 Task: Add Irwin Naturals Steel-Libido Red to the cart.
Action: Mouse moved to (224, 110)
Screenshot: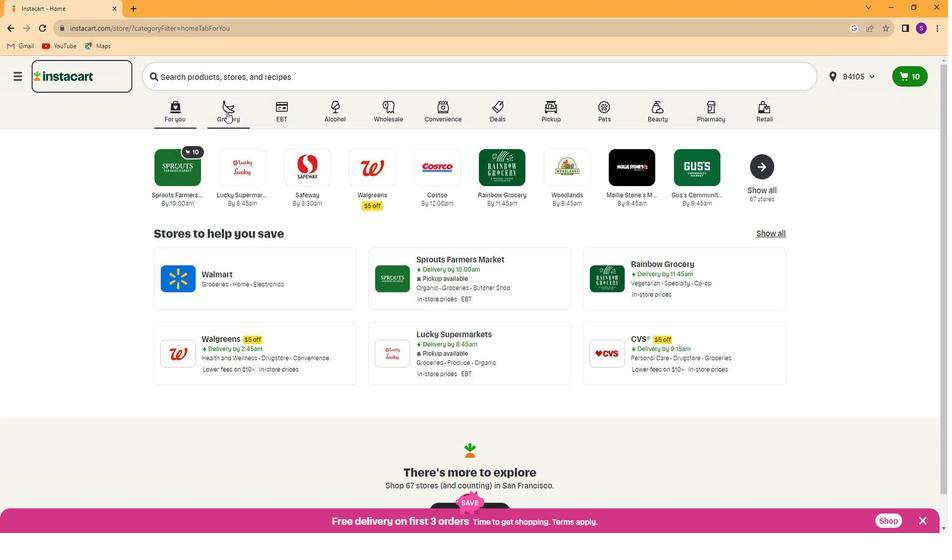 
Action: Mouse pressed left at (224, 110)
Screenshot: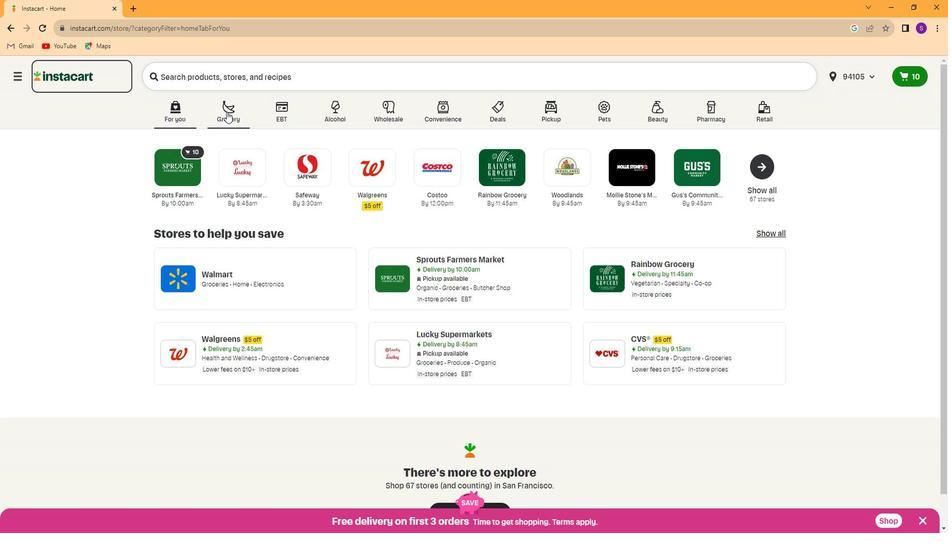 
Action: Mouse moved to (635, 171)
Screenshot: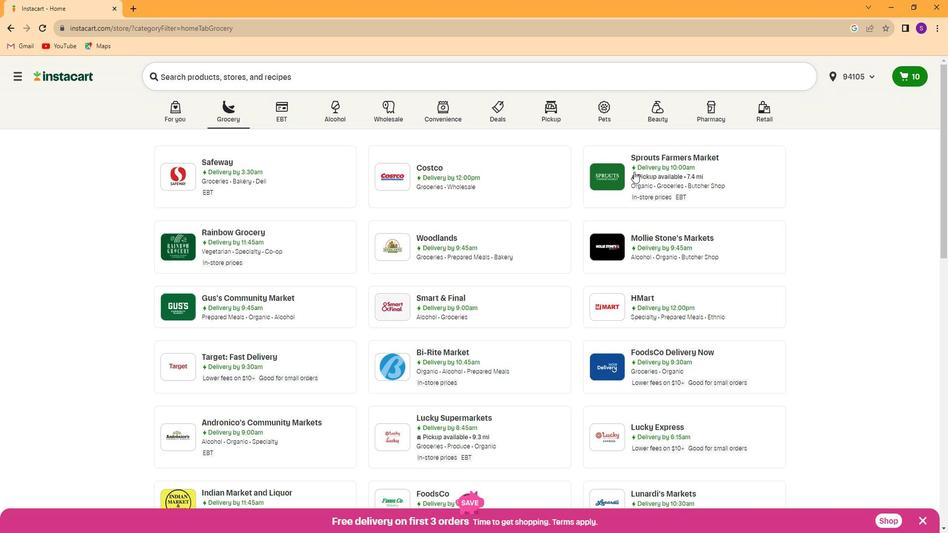 
Action: Mouse pressed left at (635, 171)
Screenshot: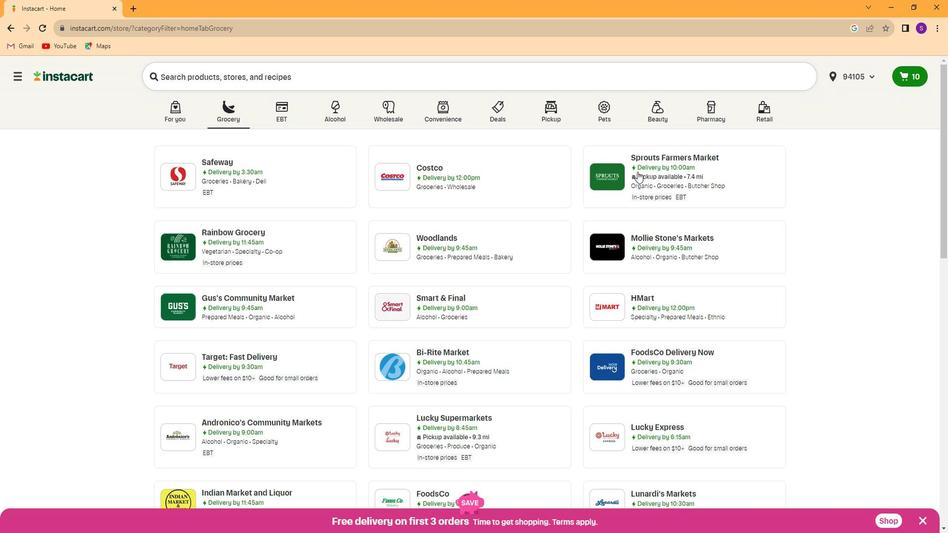 
Action: Mouse moved to (79, 396)
Screenshot: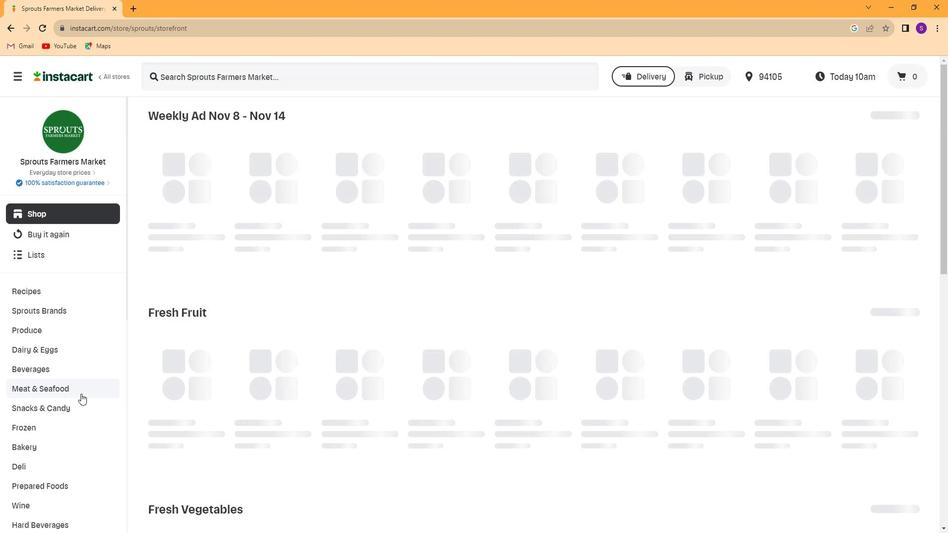 
Action: Mouse scrolled (79, 395) with delta (0, 0)
Screenshot: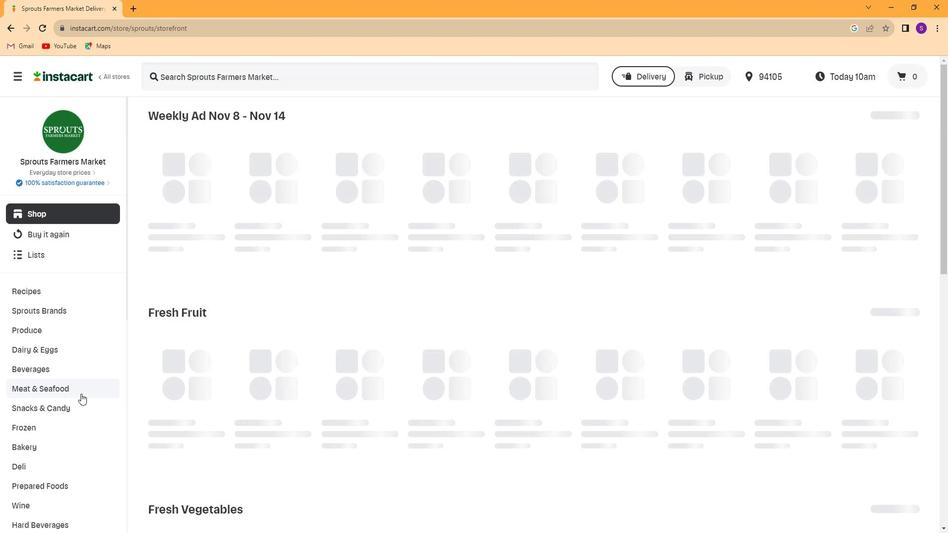 
Action: Mouse scrolled (79, 395) with delta (0, 0)
Screenshot: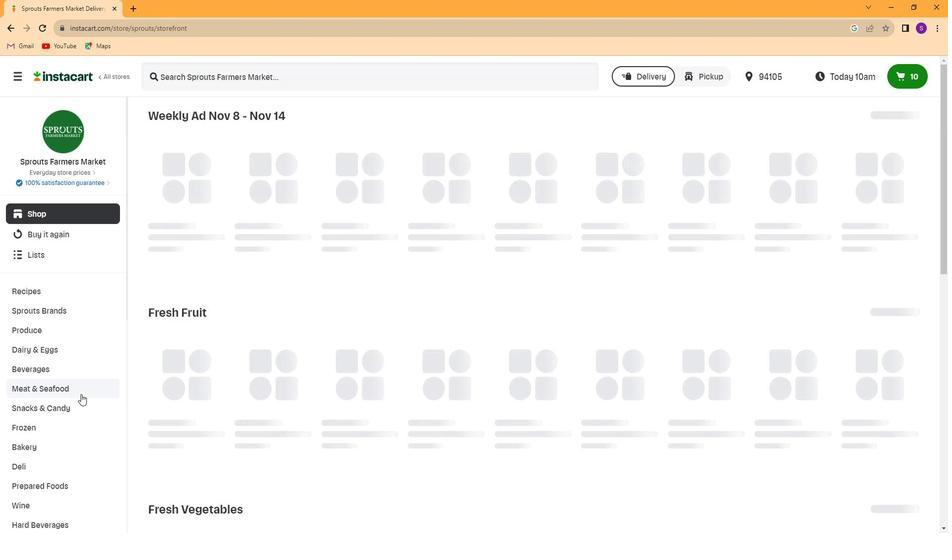 
Action: Mouse scrolled (79, 395) with delta (0, 0)
Screenshot: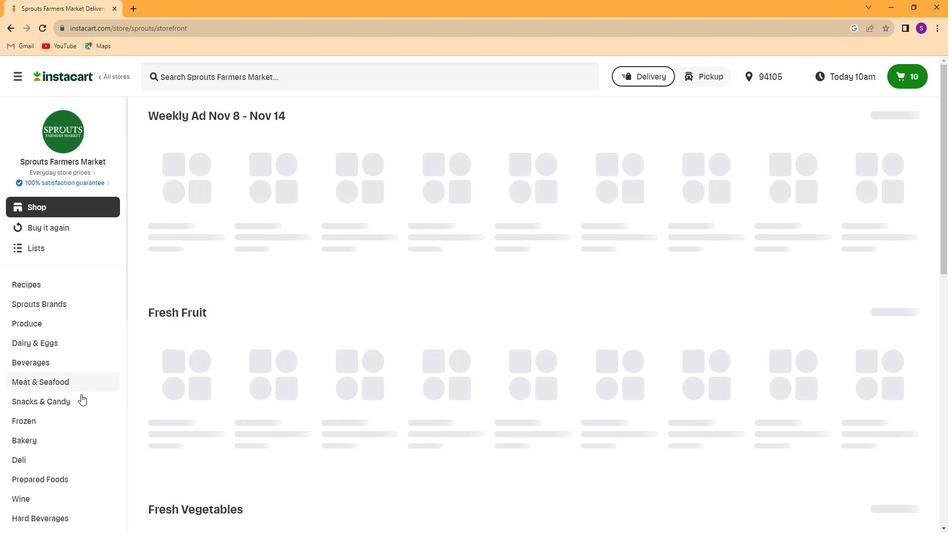 
Action: Mouse scrolled (79, 395) with delta (0, 0)
Screenshot: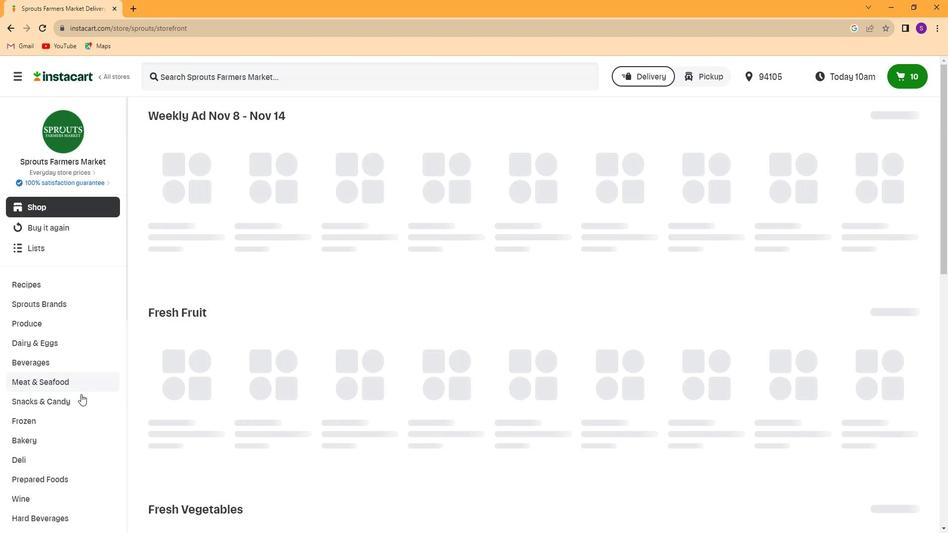 
Action: Mouse scrolled (79, 395) with delta (0, 0)
Screenshot: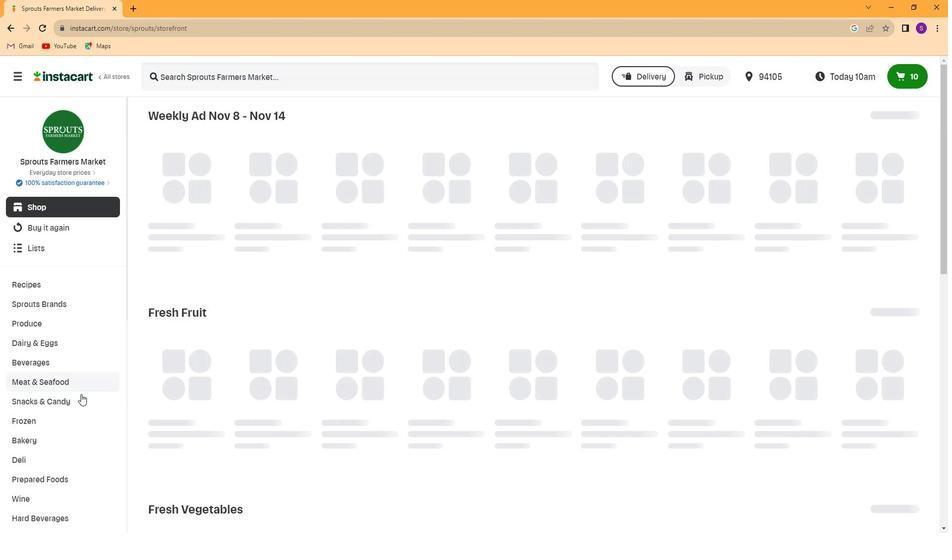 
Action: Mouse scrolled (79, 395) with delta (0, 0)
Screenshot: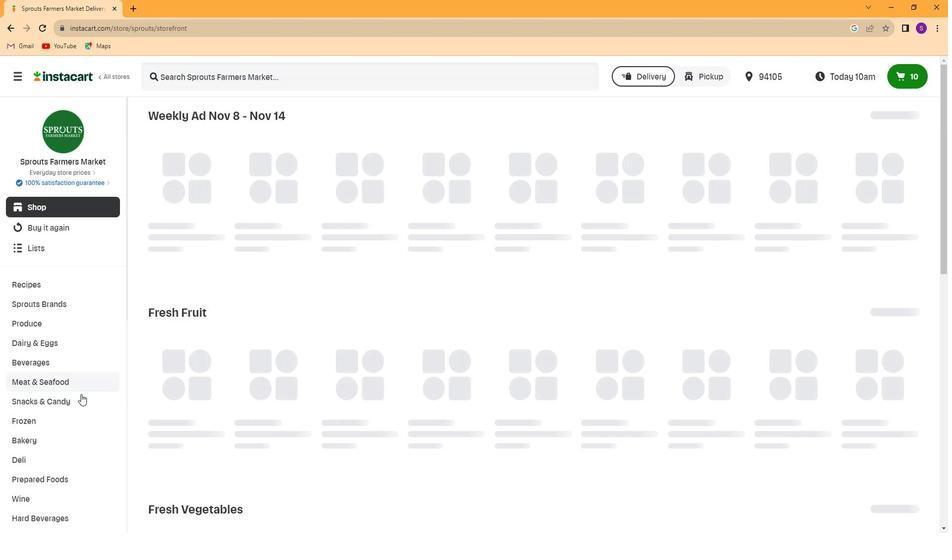 
Action: Mouse scrolled (79, 395) with delta (0, 0)
Screenshot: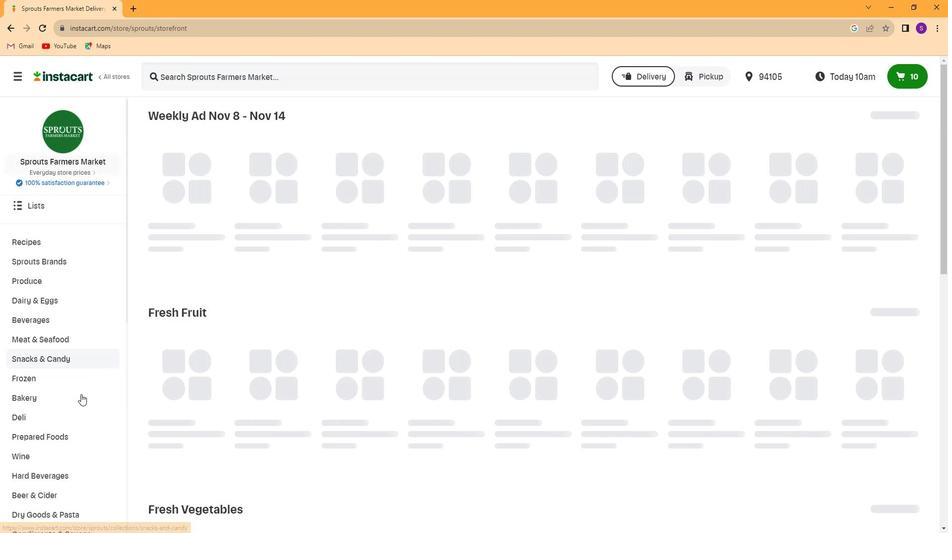 
Action: Mouse scrolled (79, 395) with delta (0, 0)
Screenshot: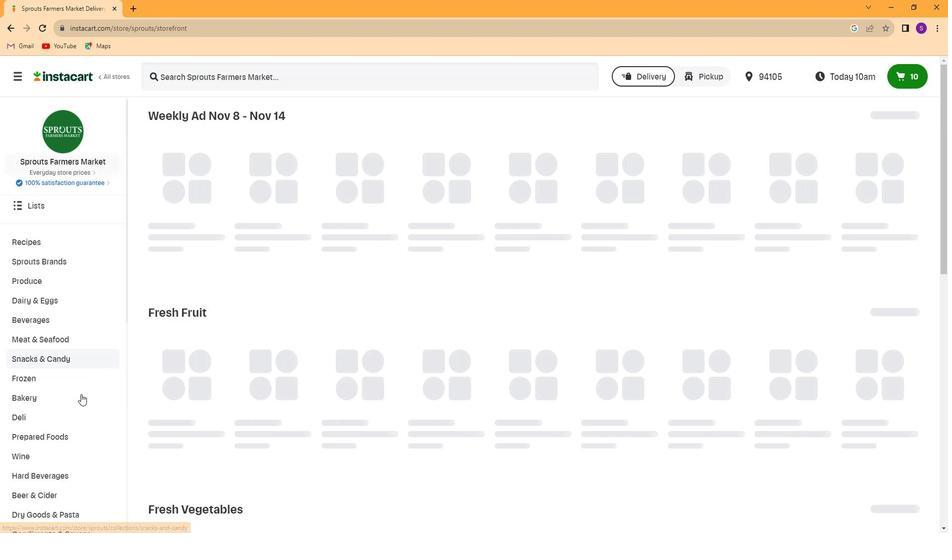 
Action: Mouse scrolled (79, 395) with delta (0, 0)
Screenshot: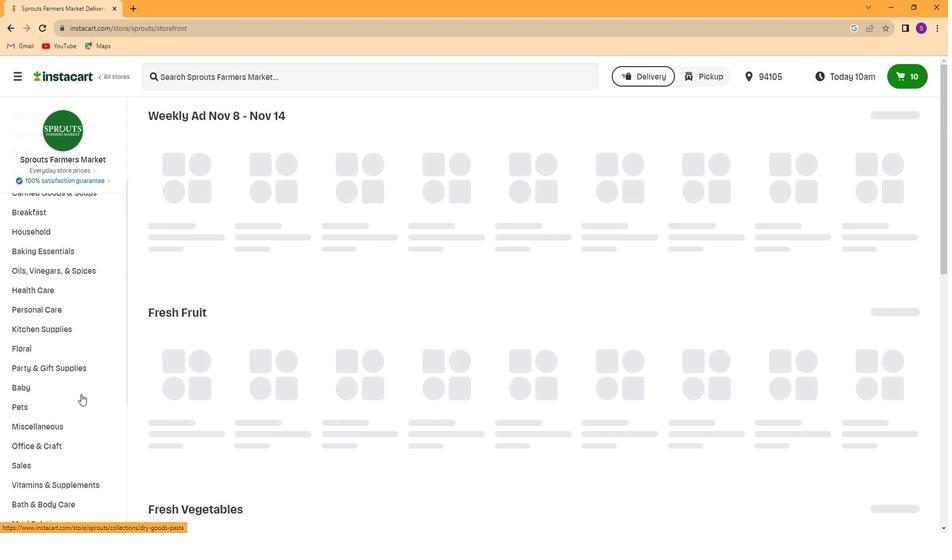 
Action: Mouse scrolled (79, 395) with delta (0, 0)
Screenshot: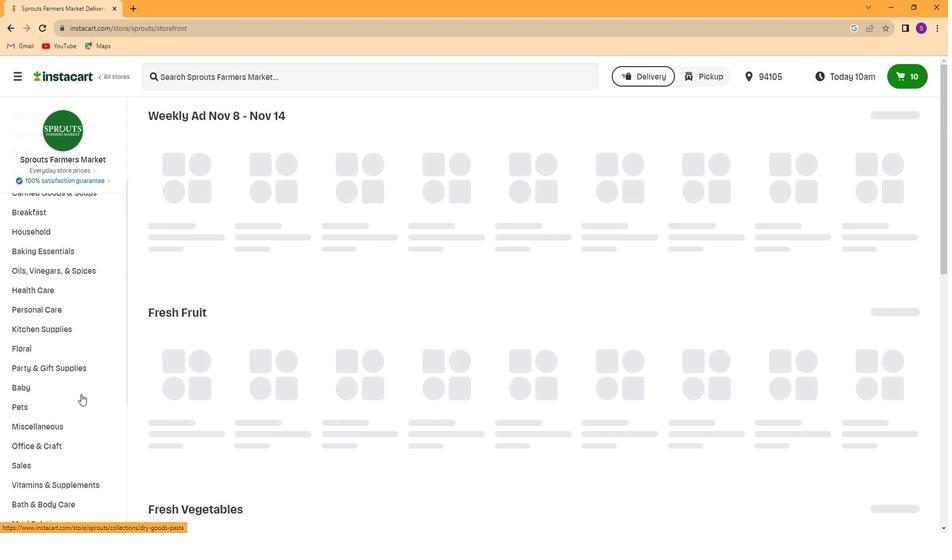 
Action: Mouse scrolled (79, 395) with delta (0, 0)
Screenshot: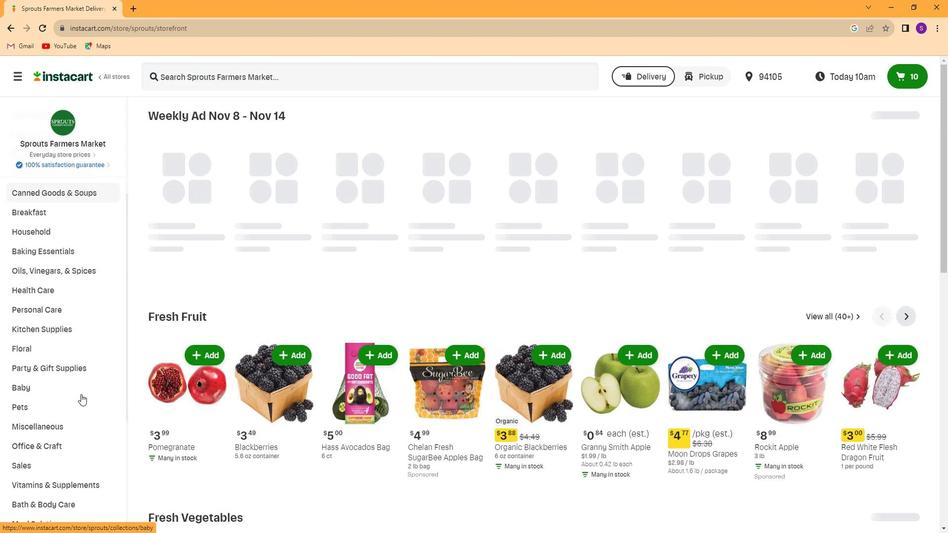
Action: Mouse scrolled (79, 395) with delta (0, 0)
Screenshot: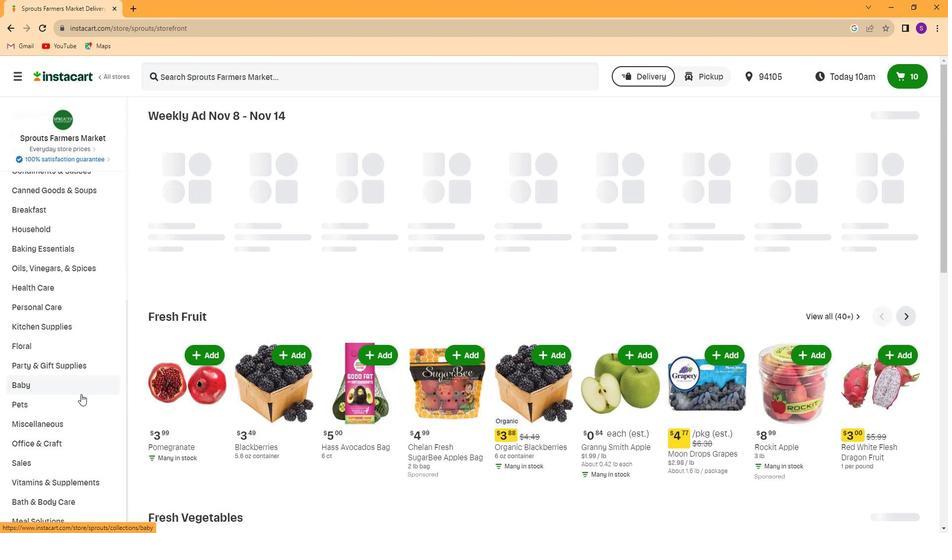 
Action: Mouse scrolled (79, 395) with delta (0, 0)
Screenshot: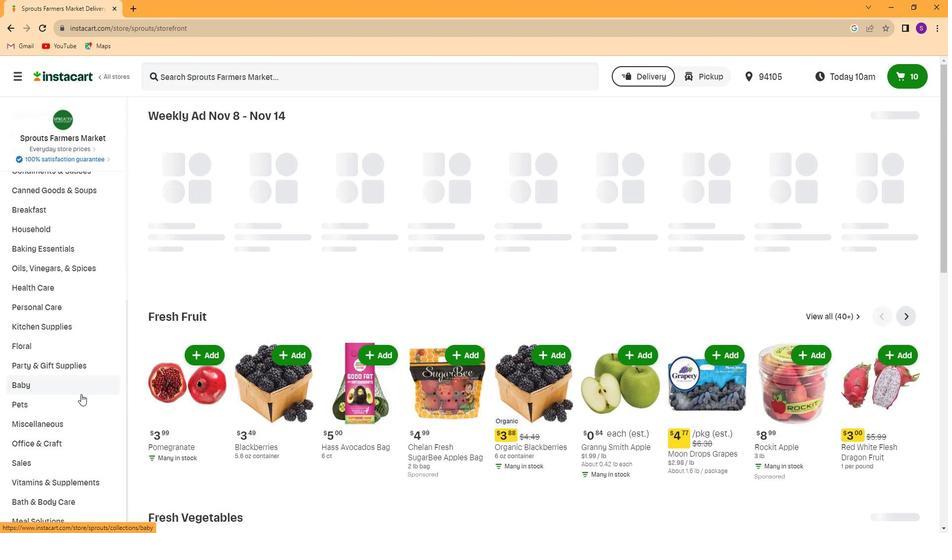 
Action: Mouse scrolled (79, 395) with delta (0, 0)
Screenshot: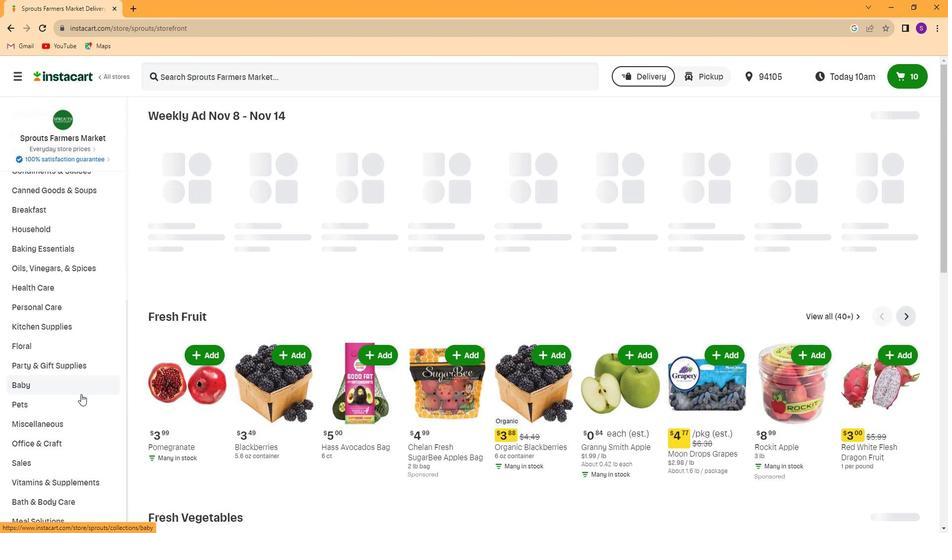 
Action: Mouse scrolled (79, 395) with delta (0, 0)
Screenshot: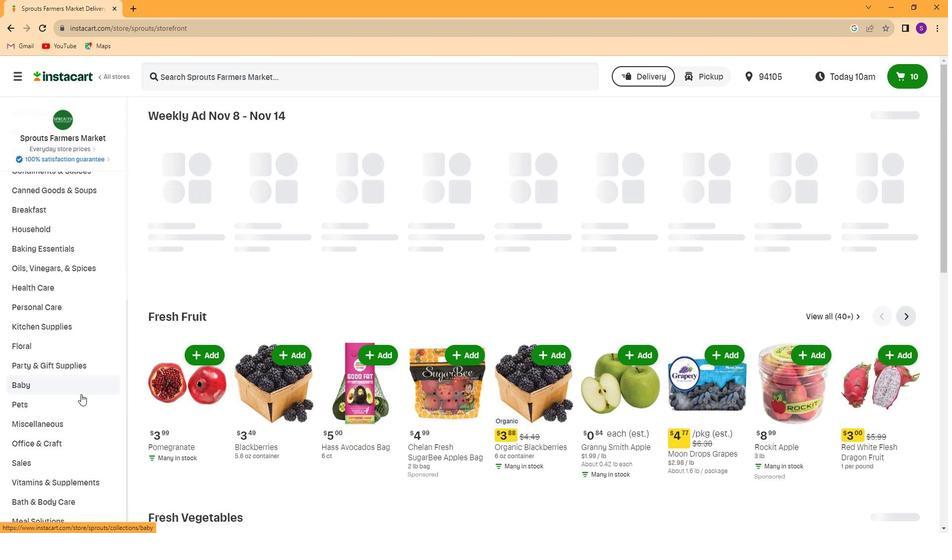 
Action: Mouse scrolled (79, 395) with delta (0, 0)
Screenshot: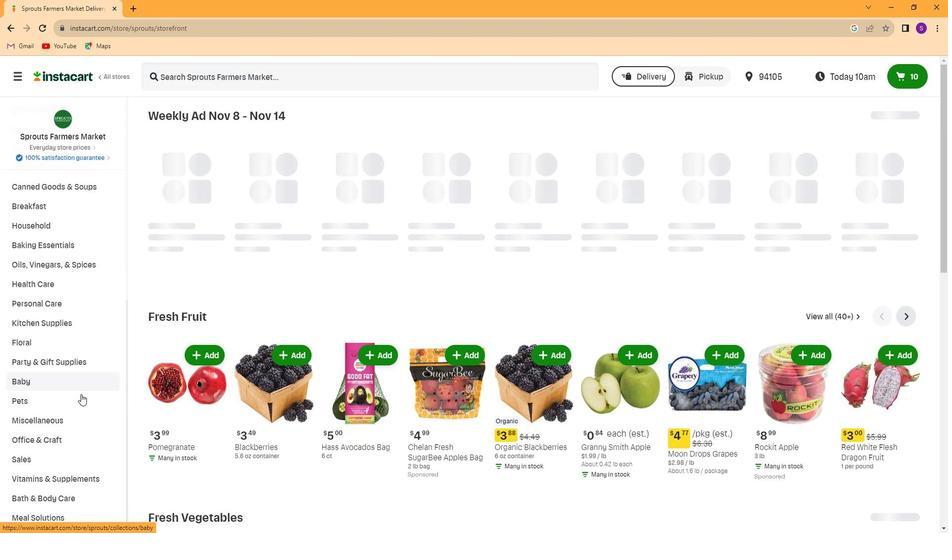 
Action: Mouse moved to (90, 482)
Screenshot: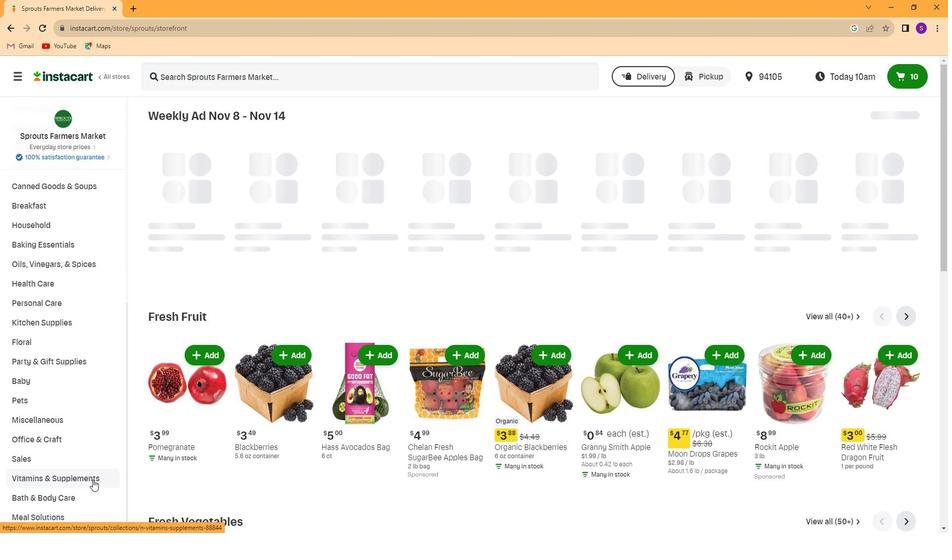 
Action: Mouse pressed left at (90, 482)
Screenshot: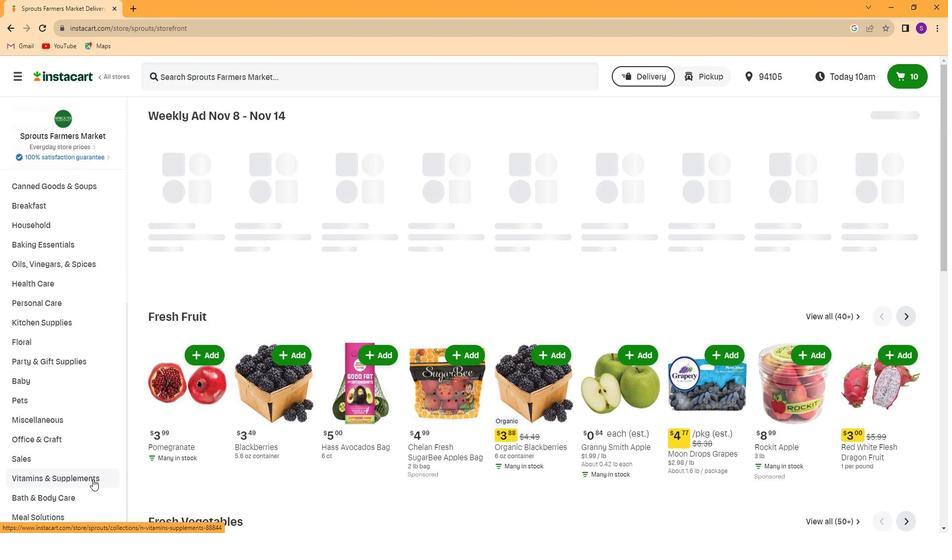 
Action: Mouse moved to (77, 414)
Screenshot: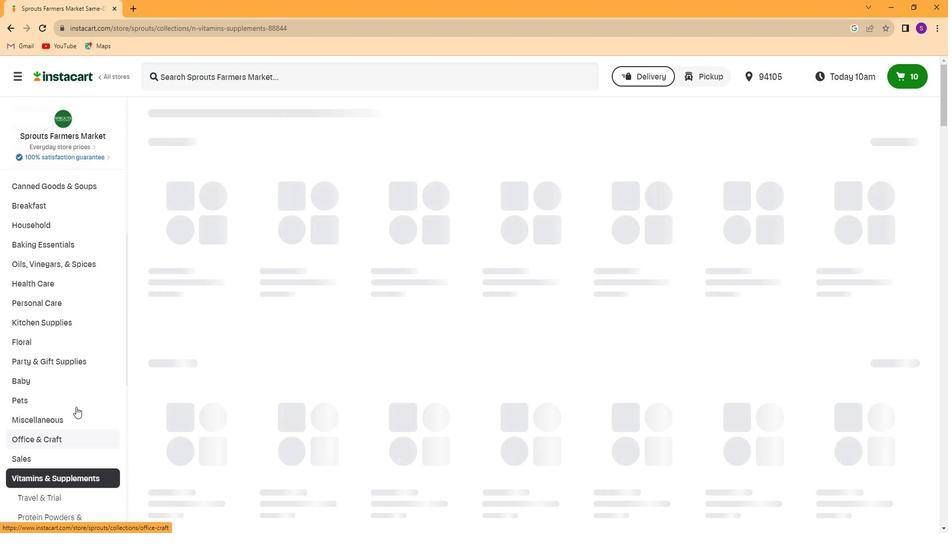 
Action: Mouse scrolled (77, 414) with delta (0, 0)
Screenshot: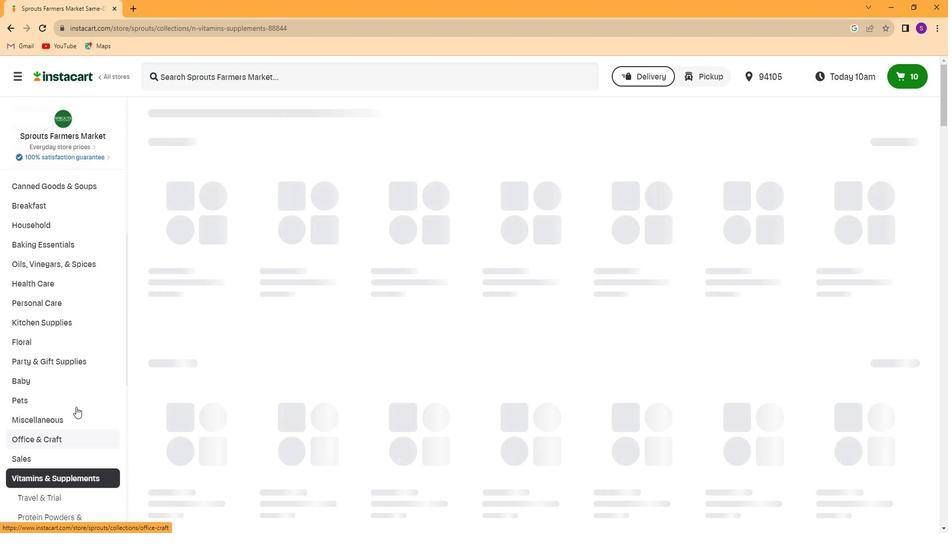 
Action: Mouse moved to (67, 394)
Screenshot: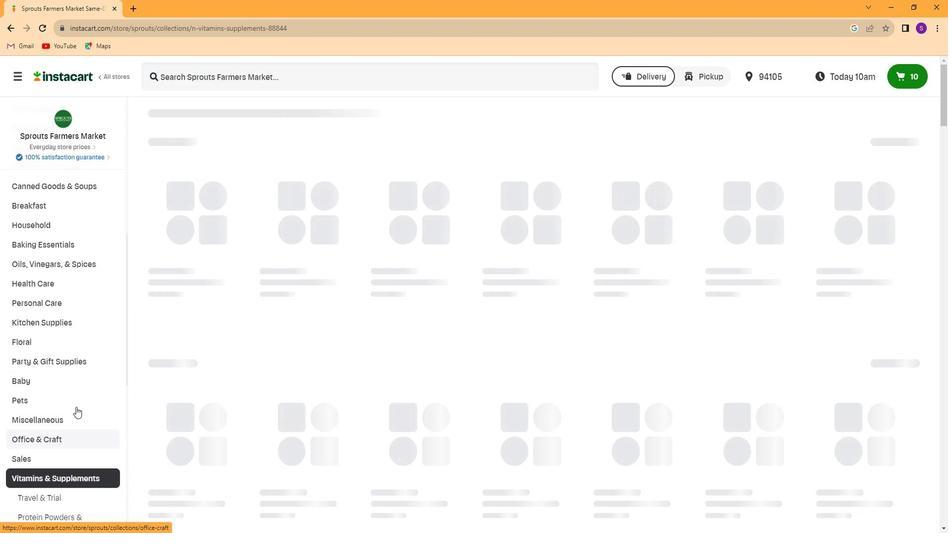
Action: Mouse scrolled (67, 394) with delta (0, 0)
Screenshot: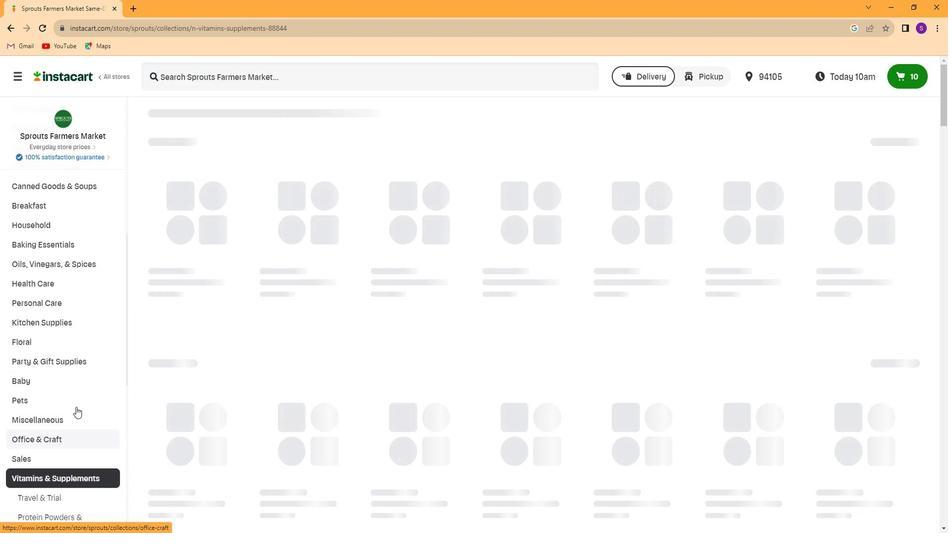 
Action: Mouse moved to (58, 380)
Screenshot: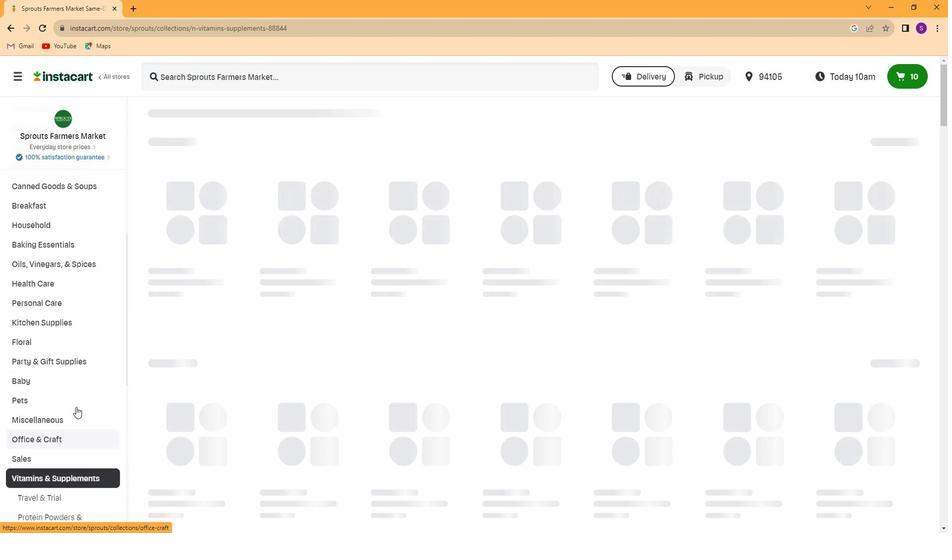 
Action: Mouse scrolled (58, 380) with delta (0, 0)
Screenshot: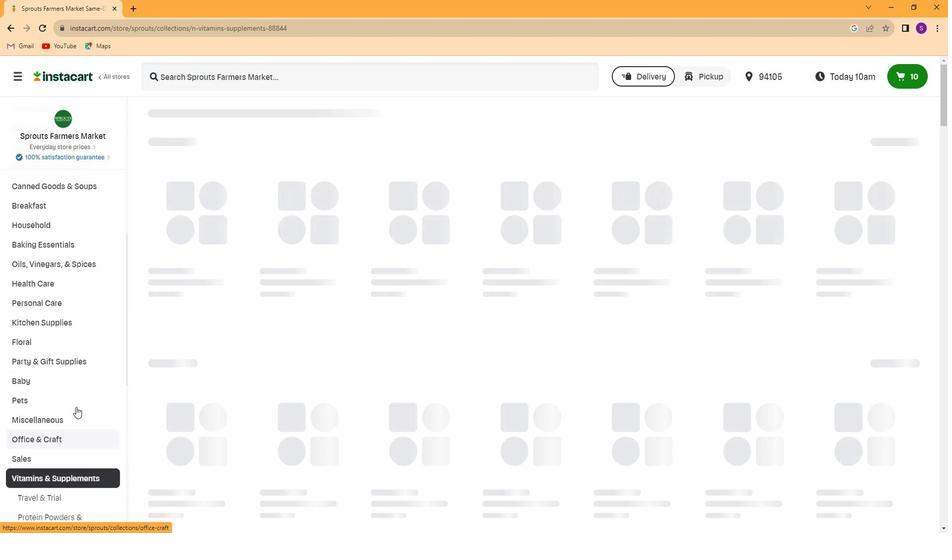 
Action: Mouse moved to (55, 374)
Screenshot: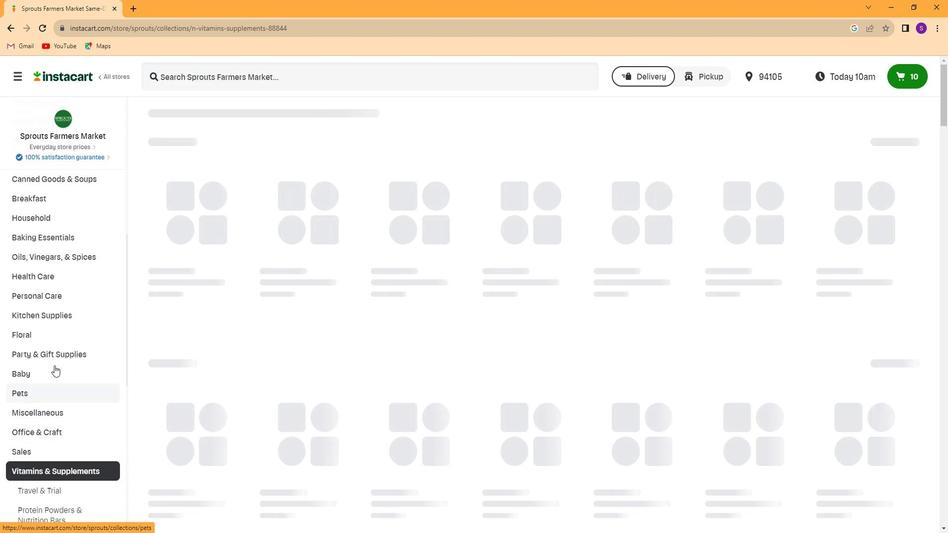
Action: Mouse scrolled (55, 373) with delta (0, 0)
Screenshot: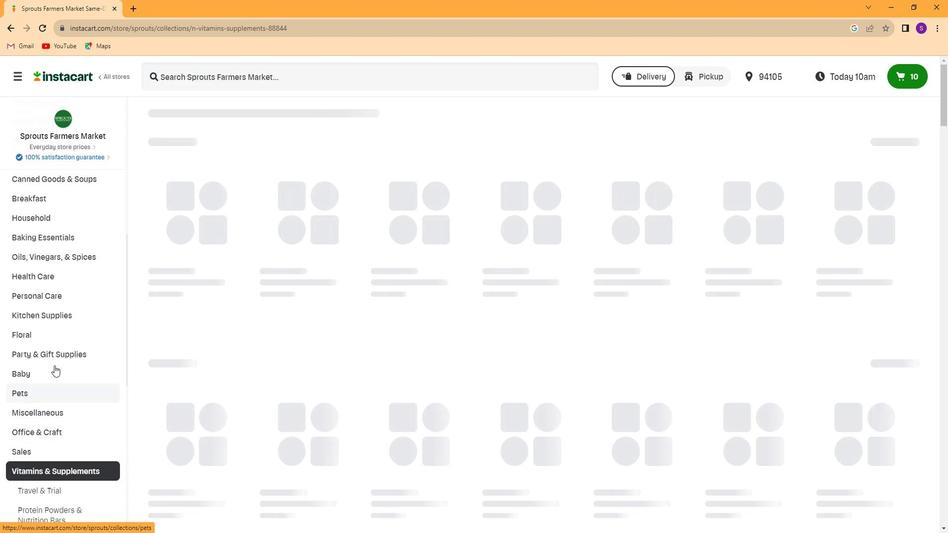 
Action: Mouse moved to (49, 359)
Screenshot: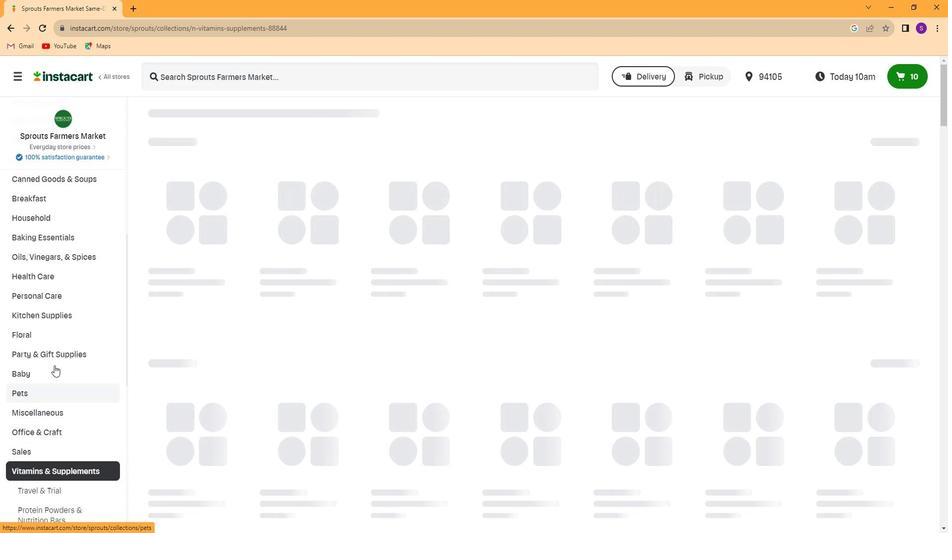 
Action: Mouse scrolled (49, 359) with delta (0, 0)
Screenshot: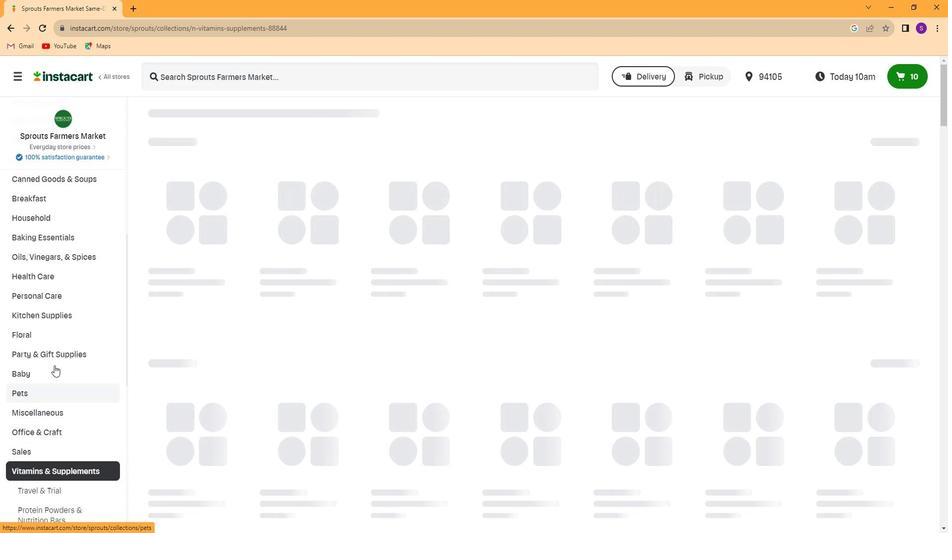 
Action: Mouse moved to (47, 349)
Screenshot: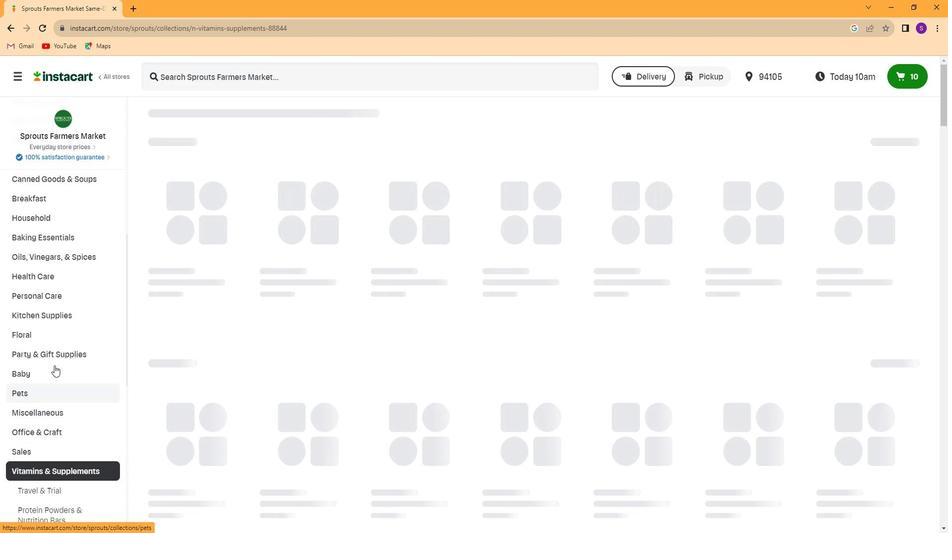 
Action: Mouse scrolled (47, 348) with delta (0, 0)
Screenshot: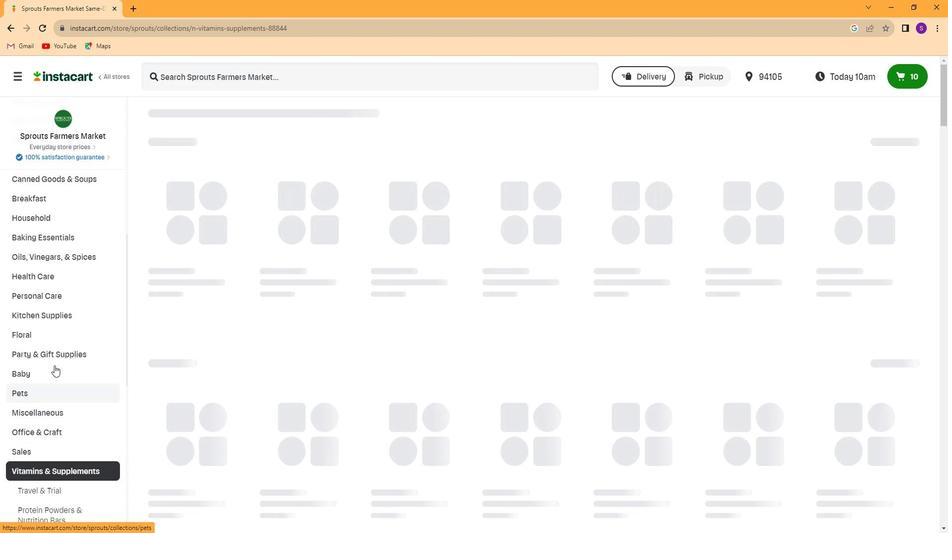 
Action: Mouse moved to (42, 320)
Screenshot: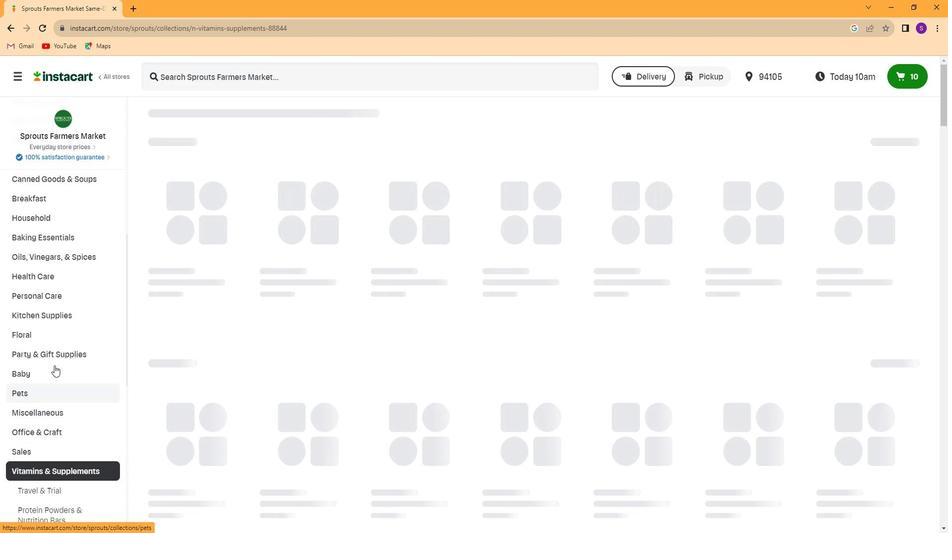 
Action: Mouse scrolled (42, 320) with delta (0, 0)
Screenshot: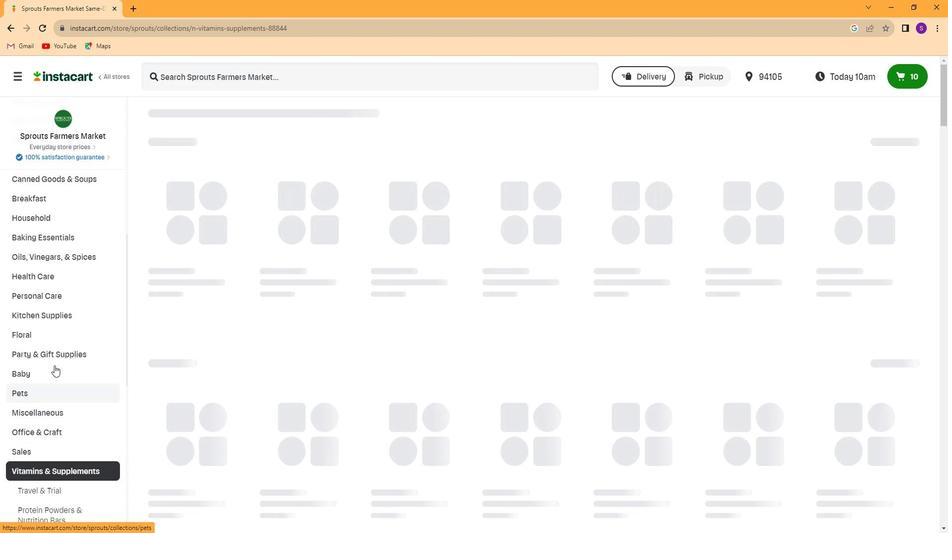 
Action: Mouse moved to (67, 357)
Screenshot: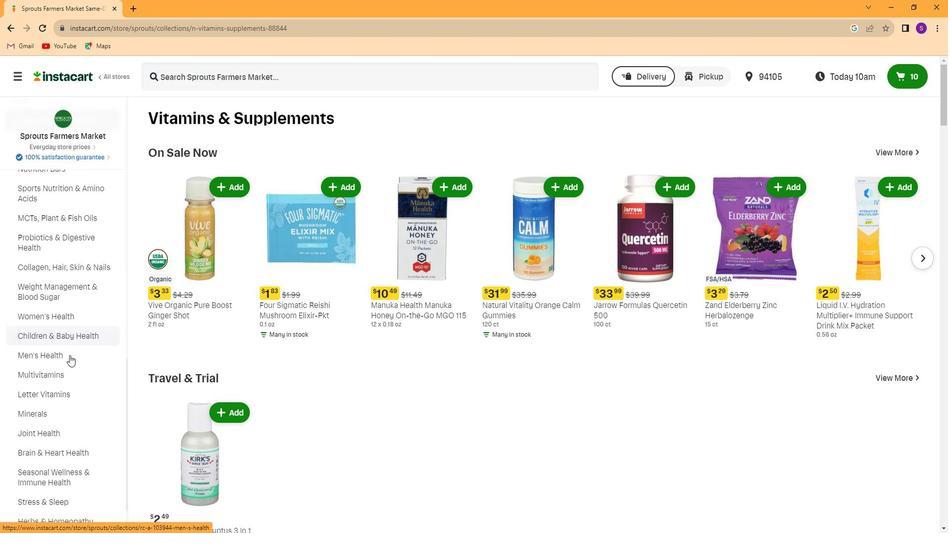 
Action: Mouse pressed left at (67, 357)
Screenshot: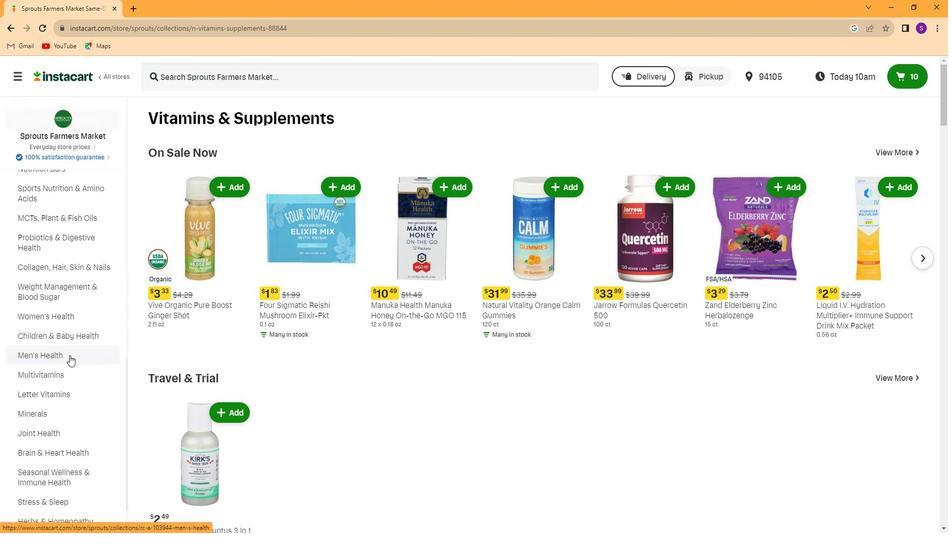 
Action: Mouse moved to (405, 69)
Screenshot: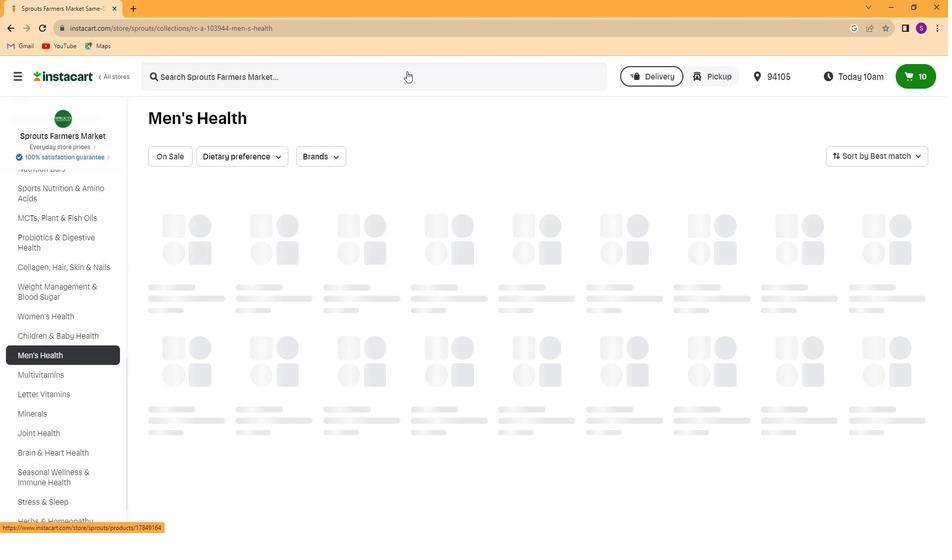 
Action: Mouse pressed left at (405, 69)
Screenshot: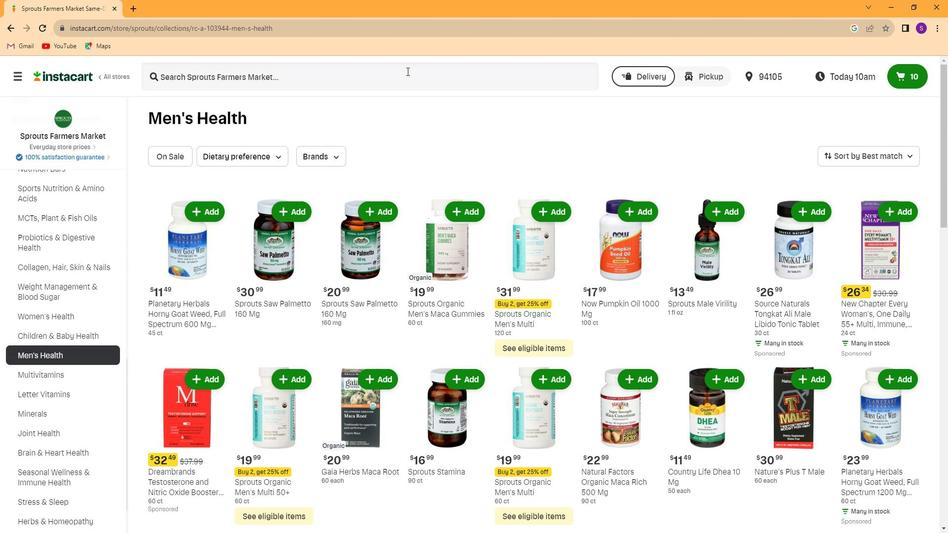 
Action: Key pressed <Key.caps_lock>I<Key.caps_lock>rwin<Key.space>naturals<Key.space>steel-libido<Key.space>red<Key.enter>
Screenshot: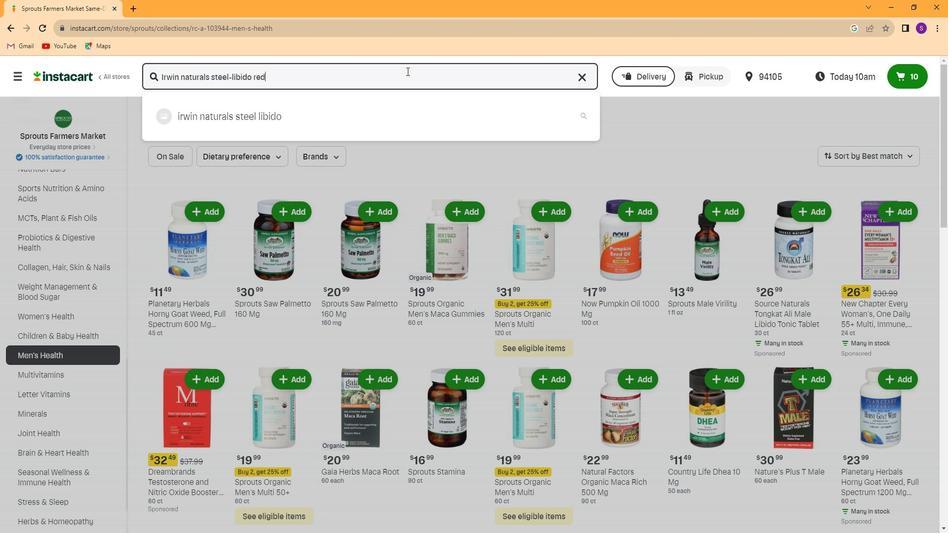 
Action: Mouse moved to (587, 190)
Screenshot: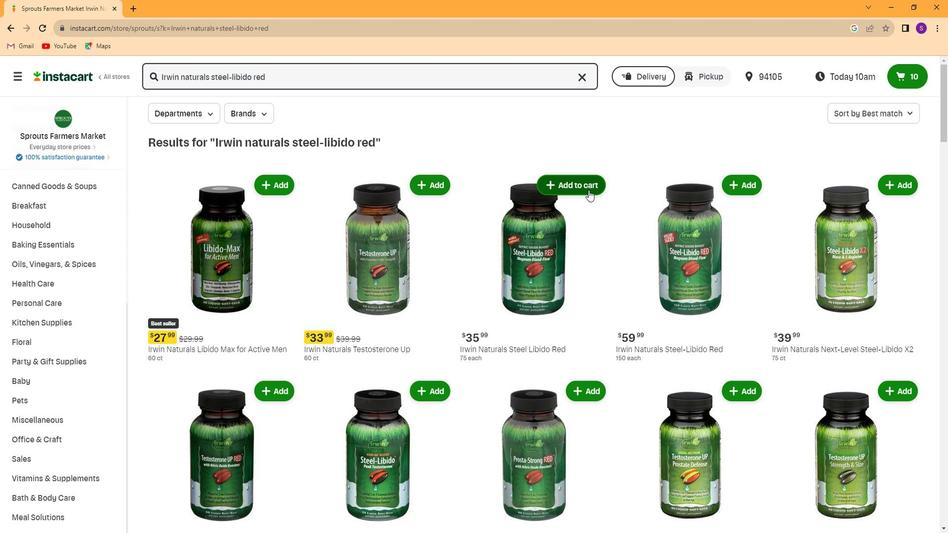 
Action: Mouse pressed left at (587, 190)
Screenshot: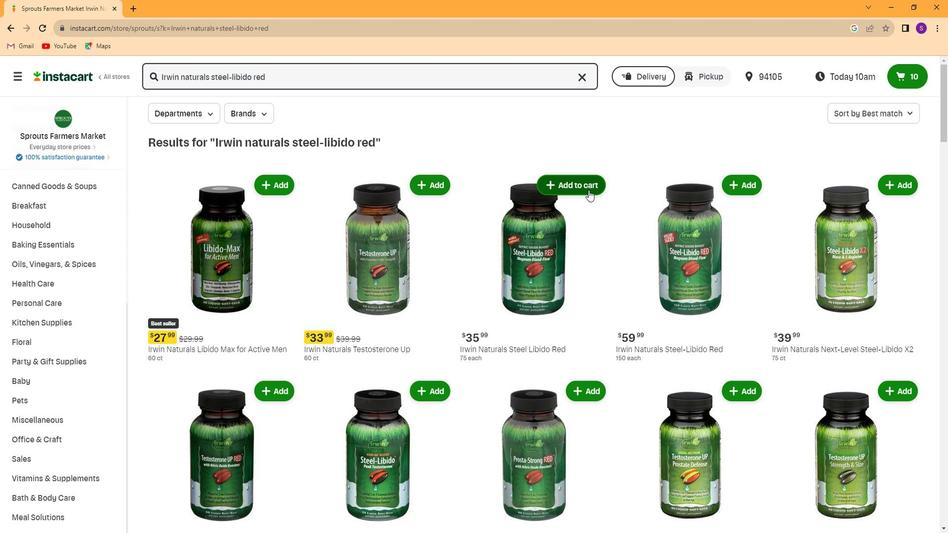 
Action: Mouse moved to (592, 278)
Screenshot: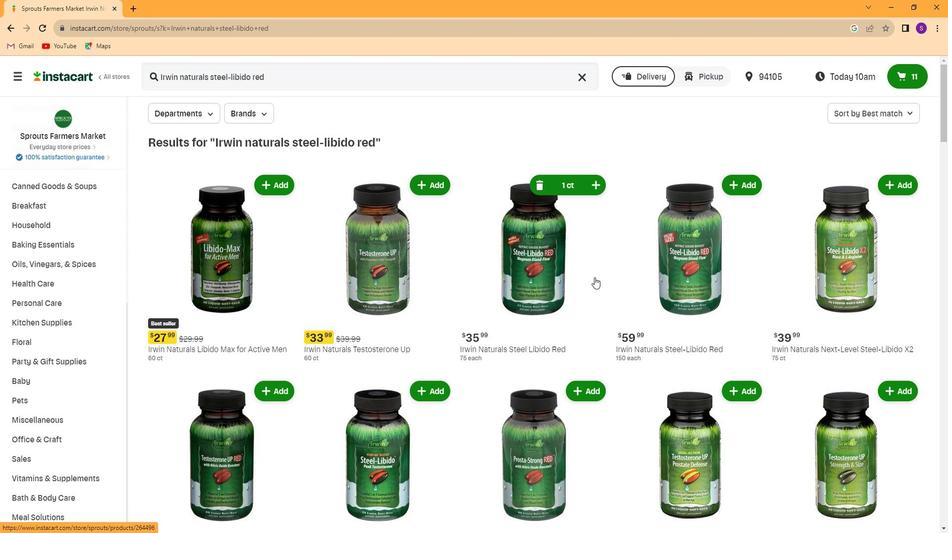 
